 Task: Look for products in the category "Hot Dogs & Sausages" from the brand "Amylu".
Action: Mouse moved to (28, 143)
Screenshot: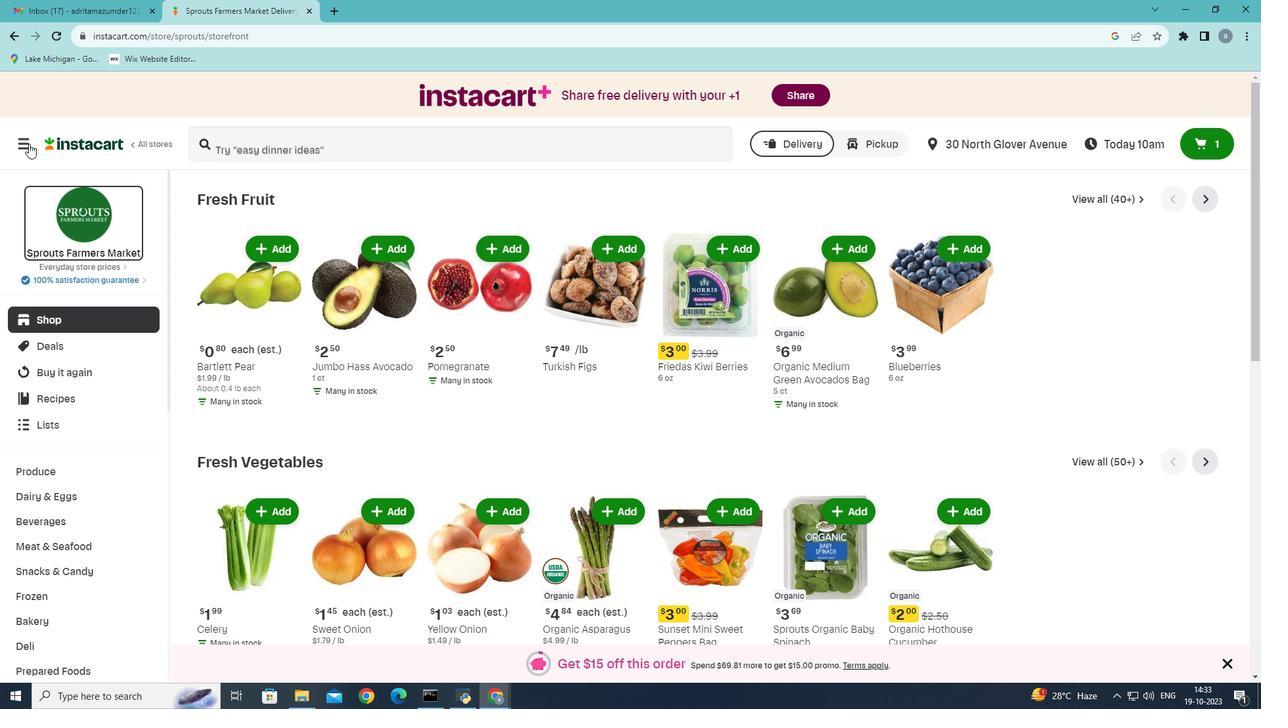 
Action: Mouse pressed left at (28, 143)
Screenshot: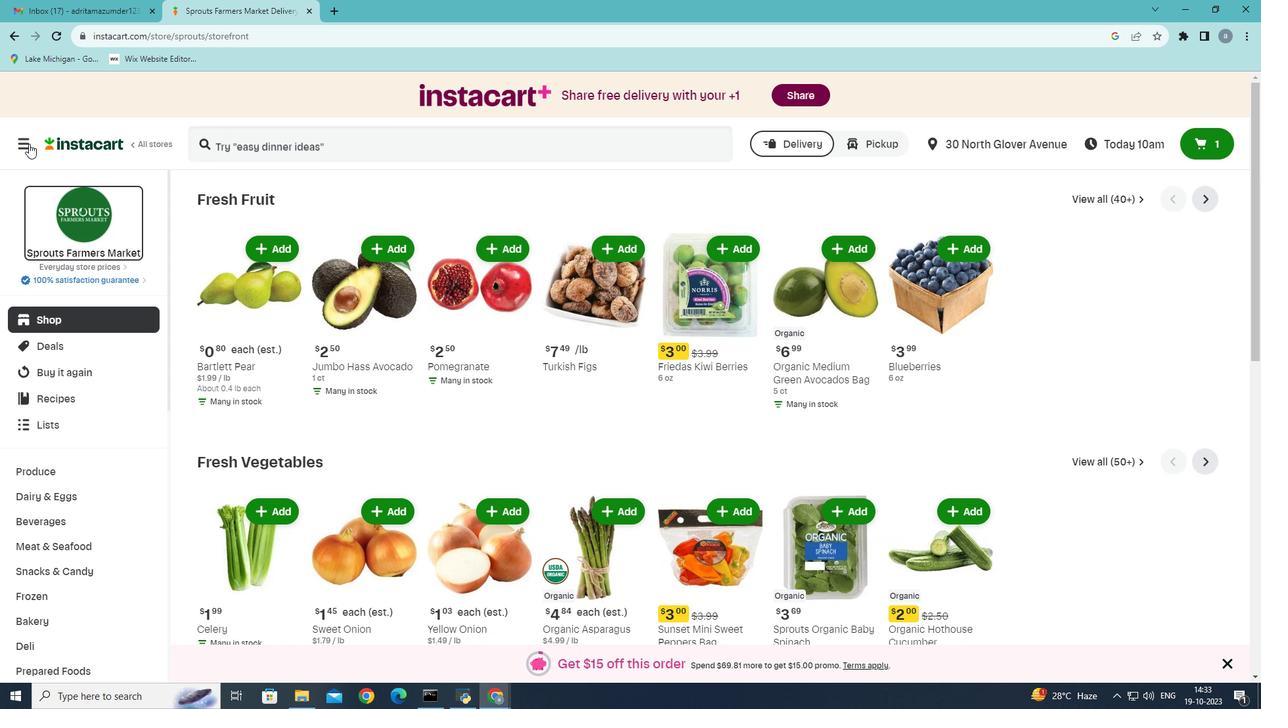 
Action: Mouse moved to (42, 377)
Screenshot: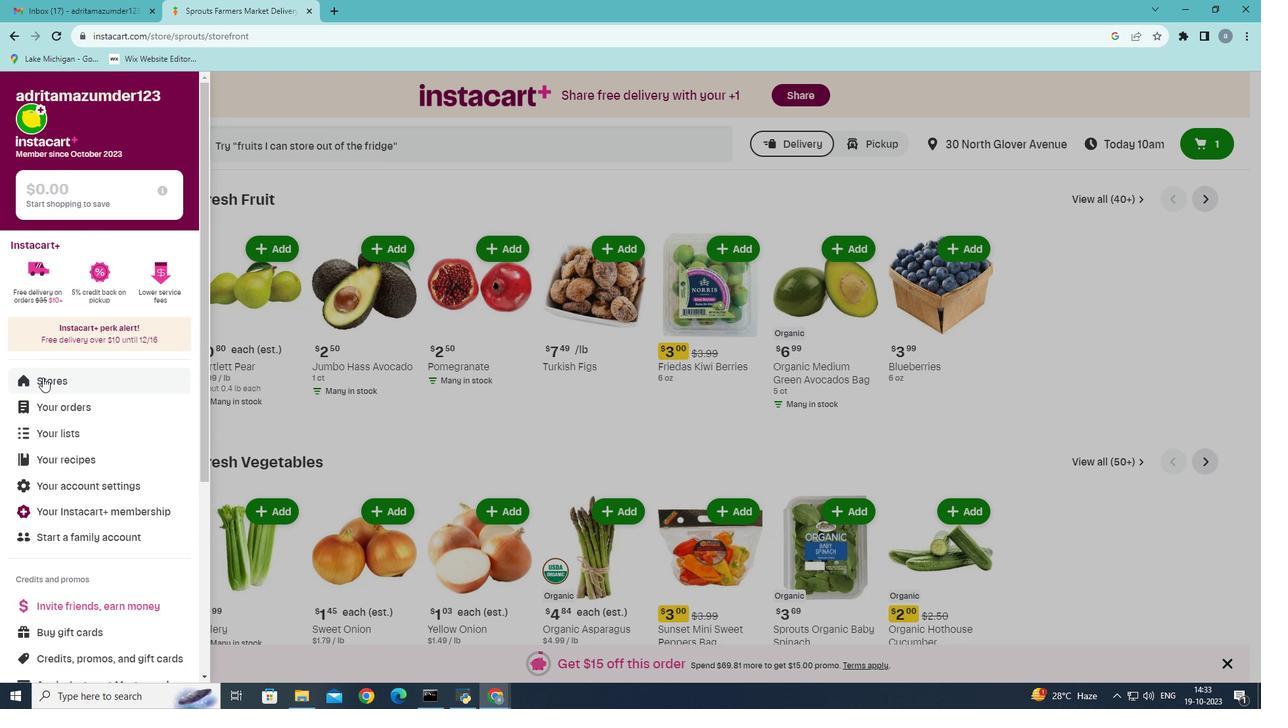 
Action: Mouse pressed left at (42, 377)
Screenshot: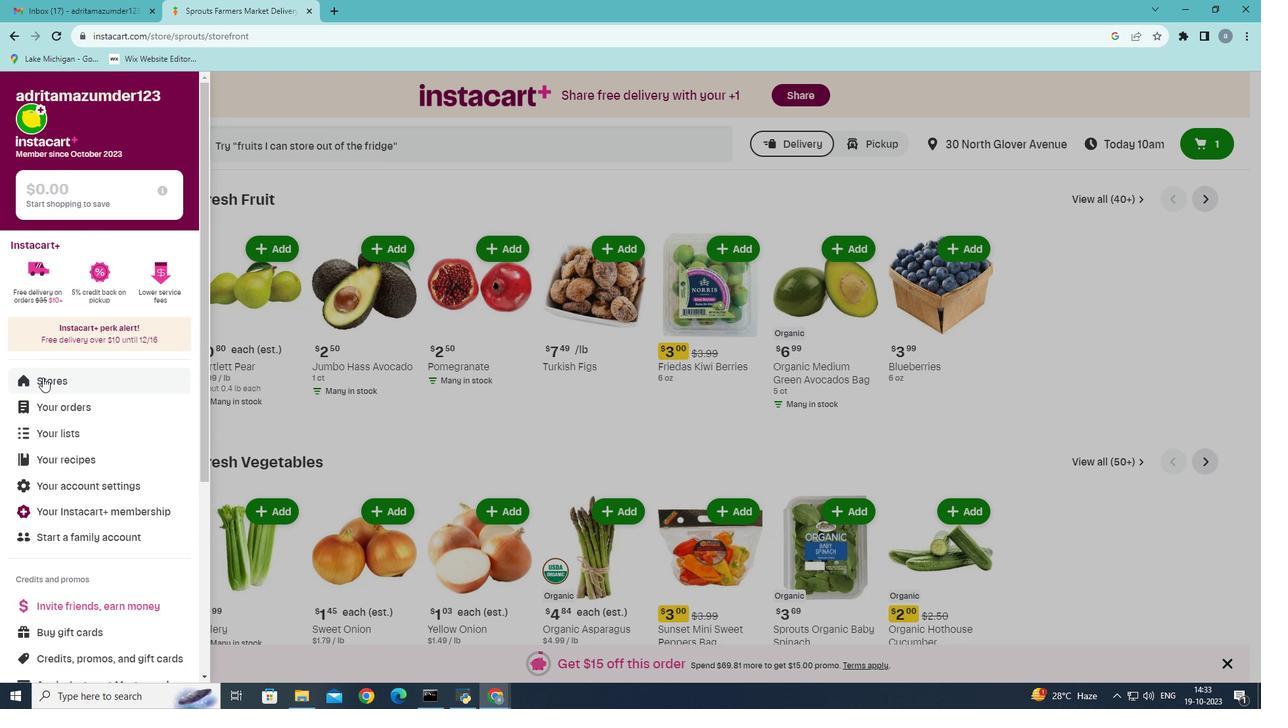 
Action: Mouse moved to (309, 156)
Screenshot: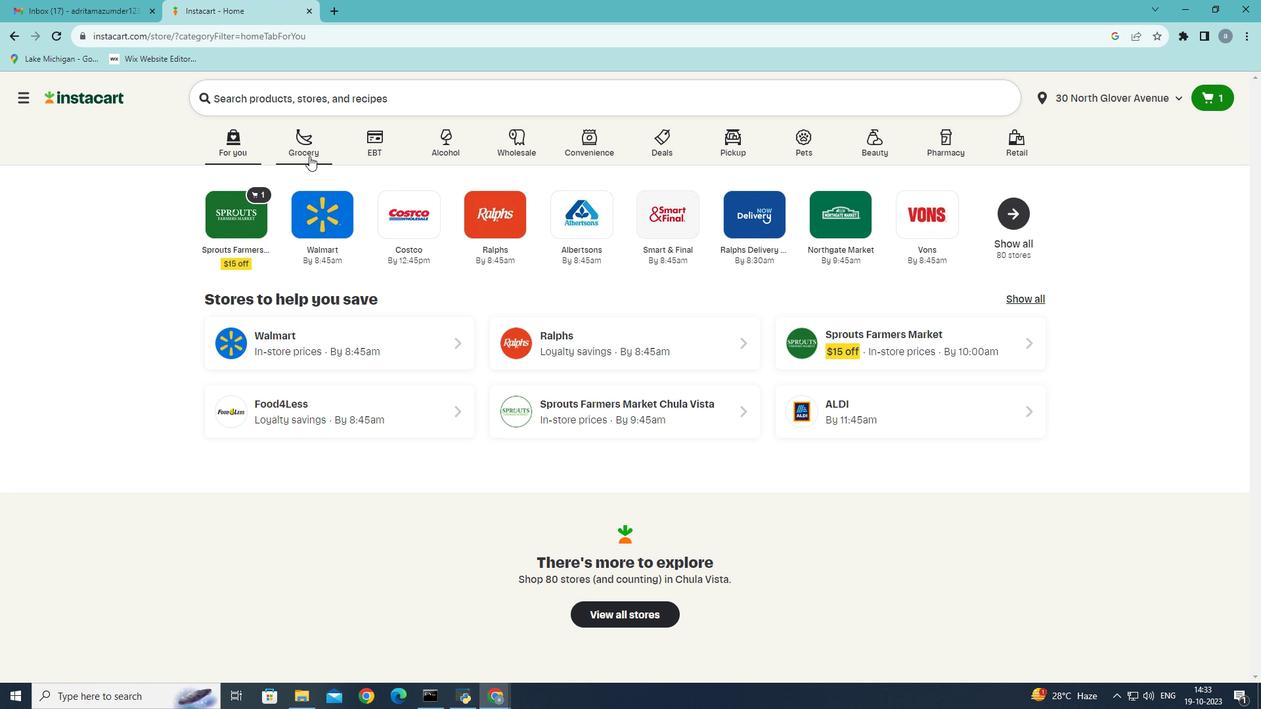 
Action: Mouse pressed left at (309, 156)
Screenshot: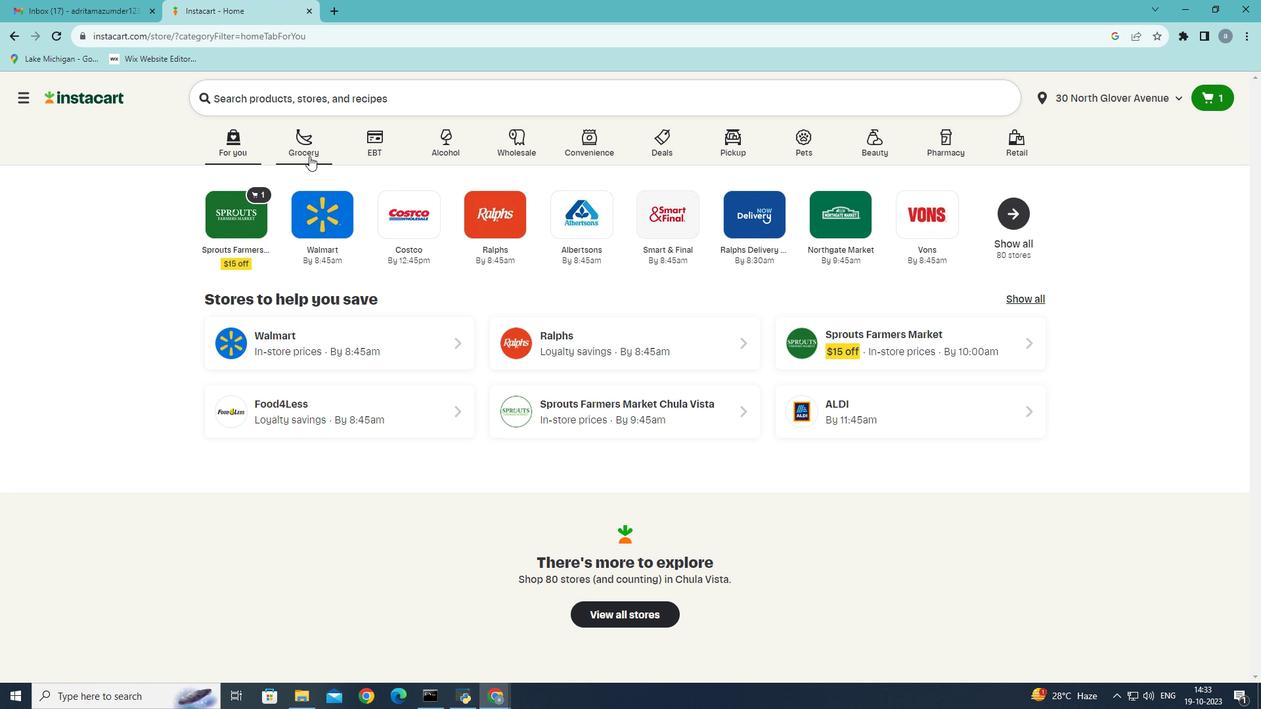 
Action: Mouse moved to (262, 385)
Screenshot: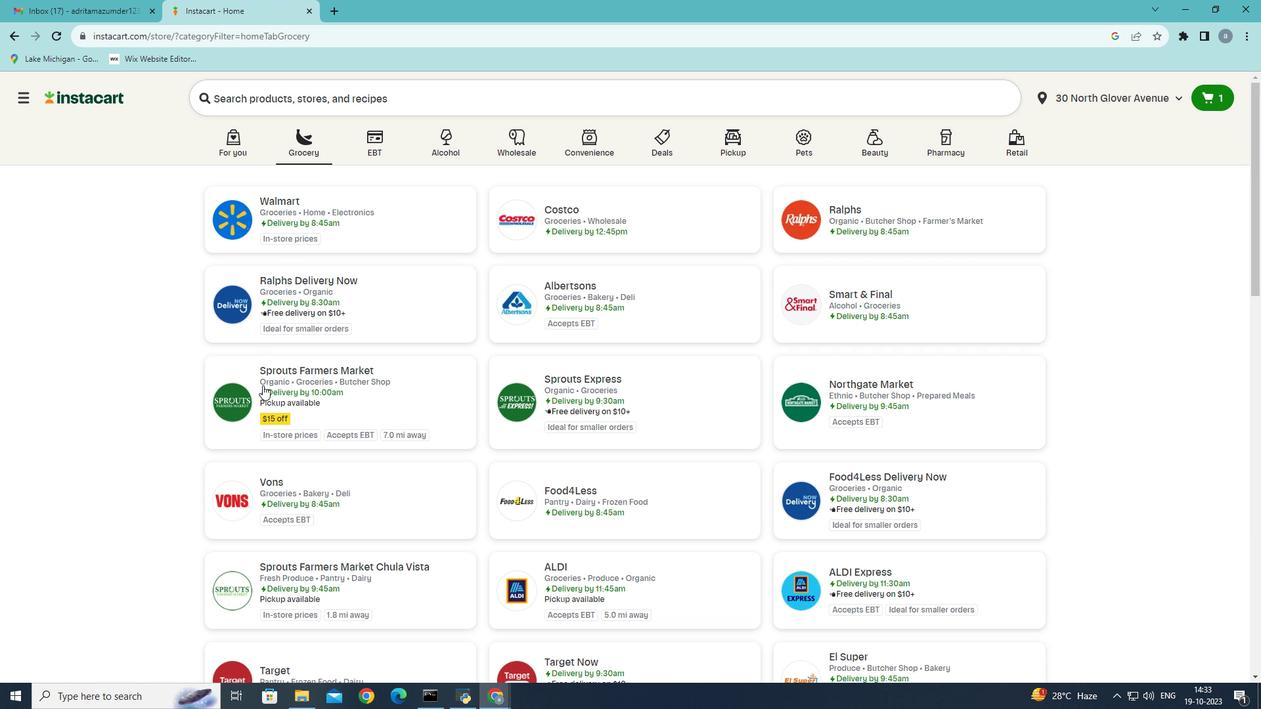 
Action: Mouse pressed left at (262, 385)
Screenshot: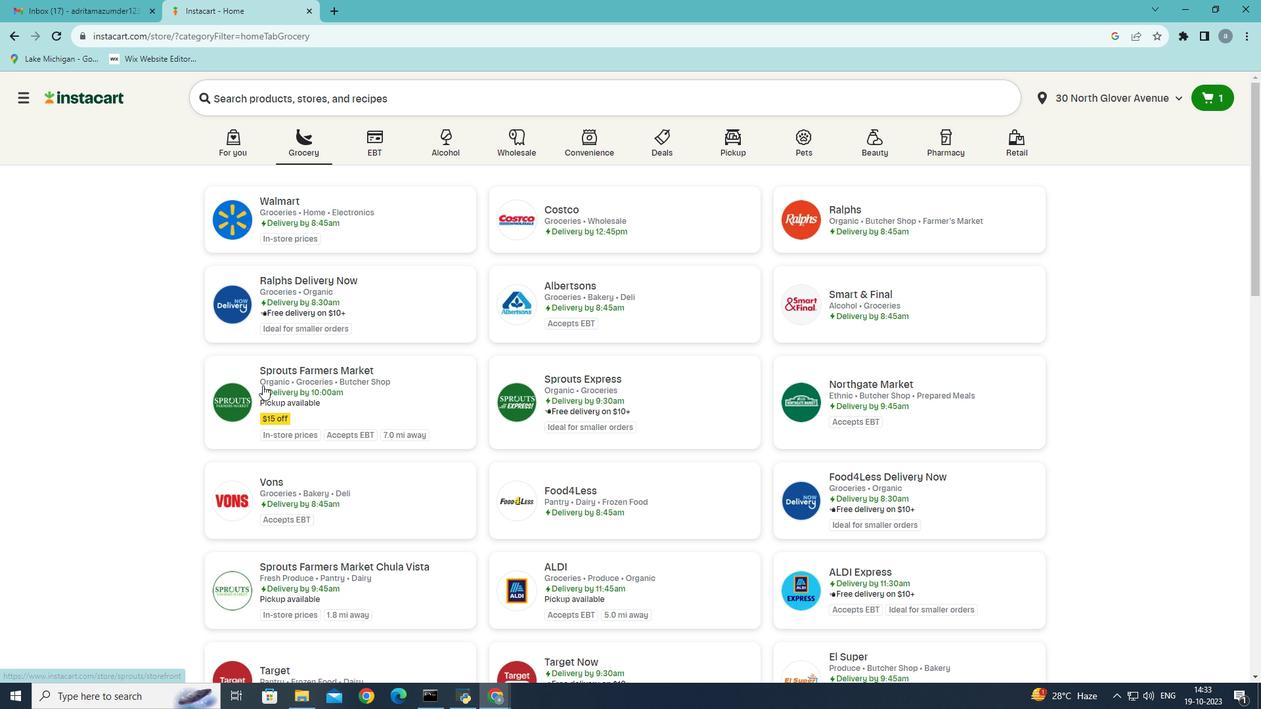 
Action: Mouse moved to (56, 546)
Screenshot: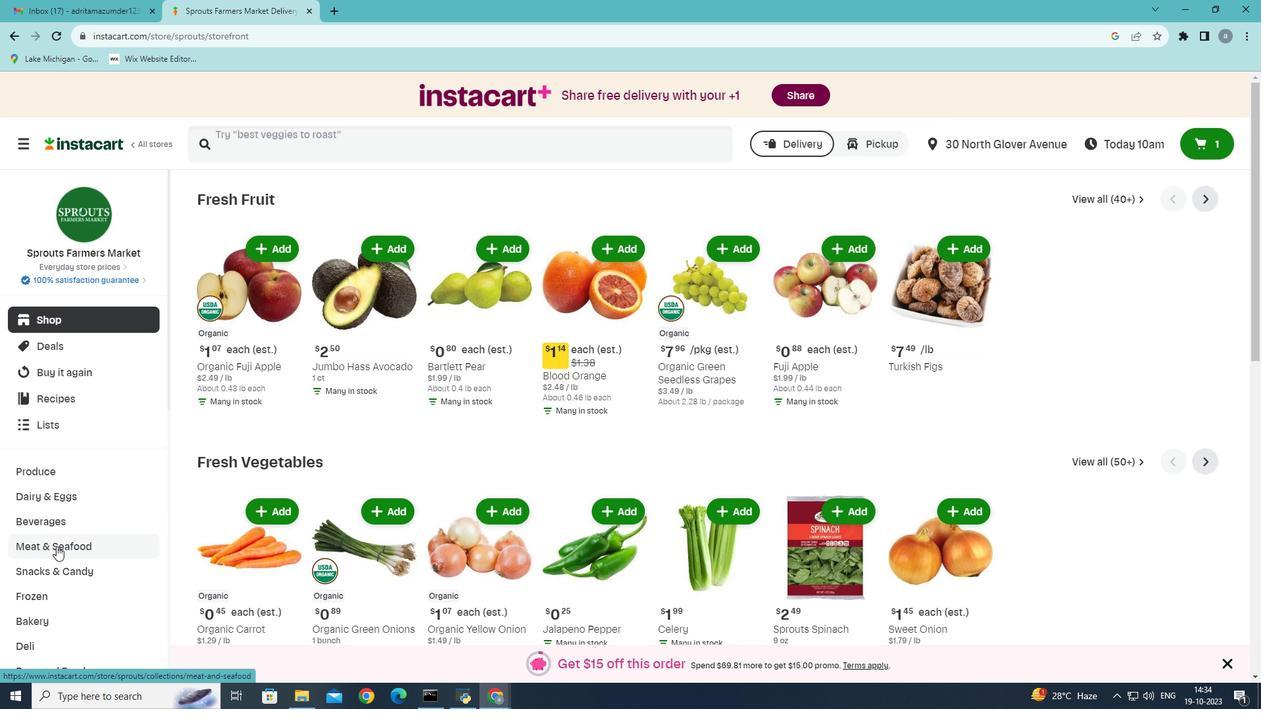 
Action: Mouse pressed left at (56, 546)
Screenshot: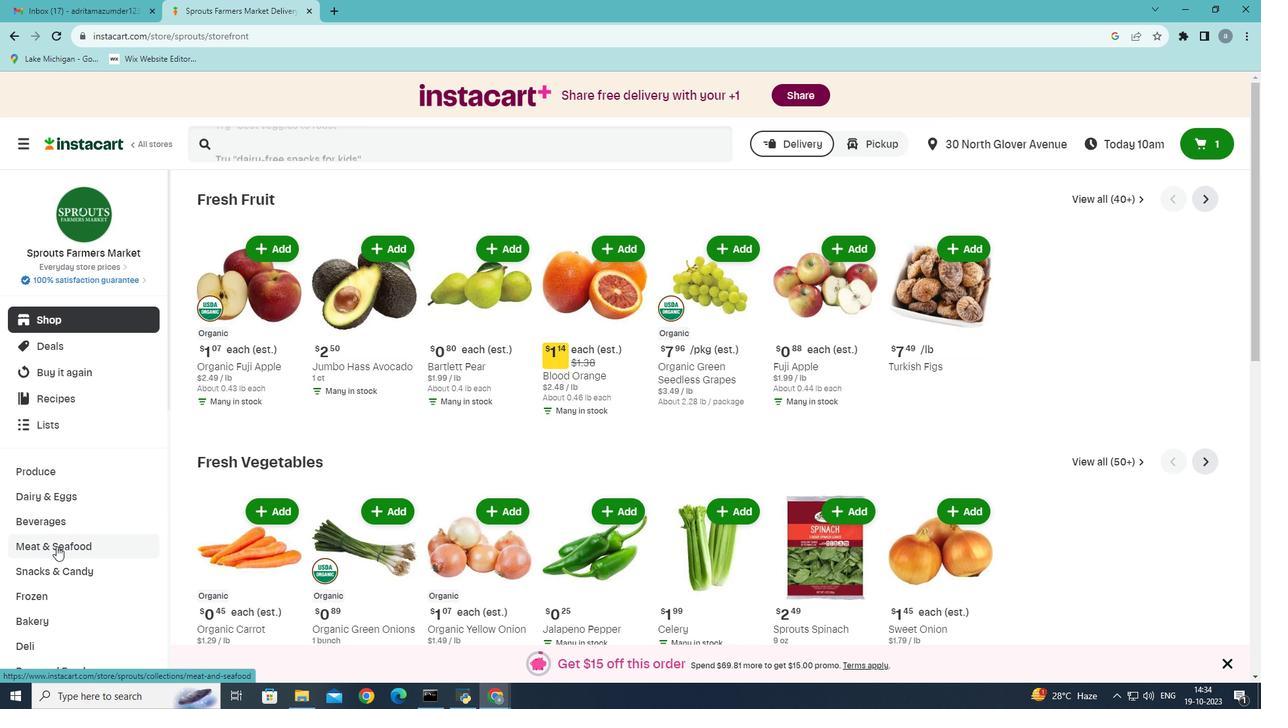 
Action: Mouse moved to (660, 233)
Screenshot: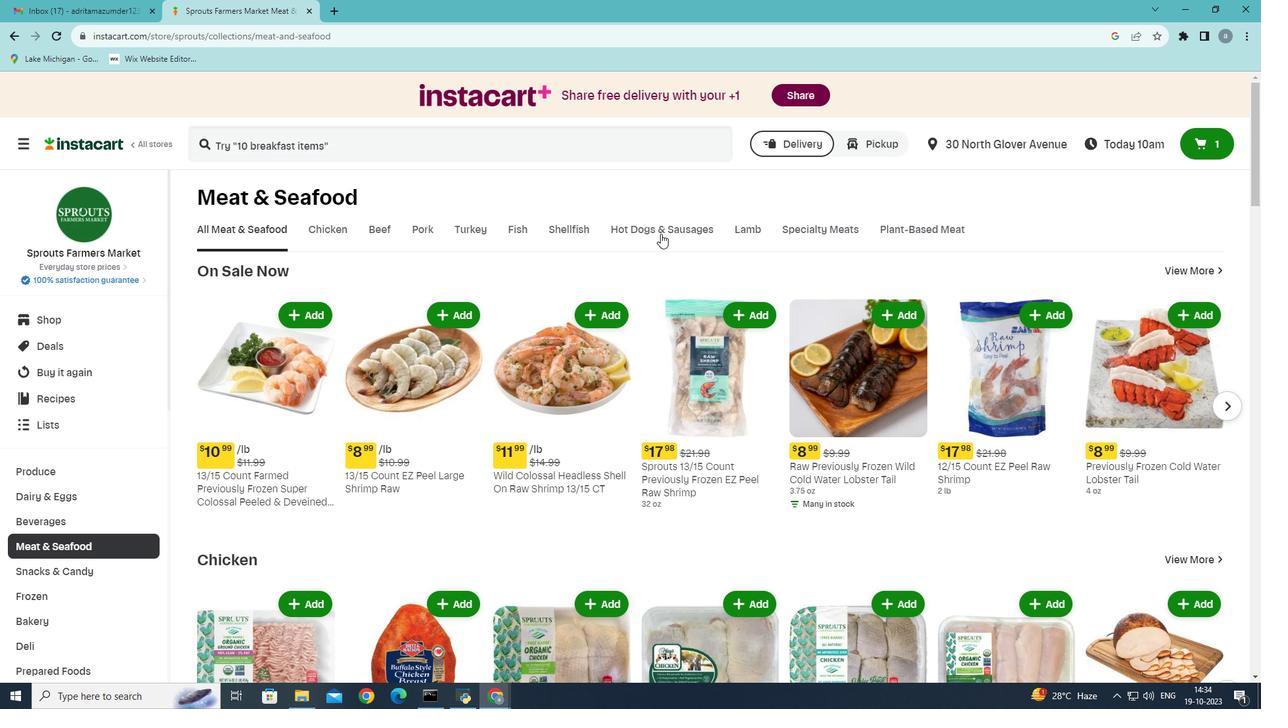 
Action: Mouse pressed left at (660, 233)
Screenshot: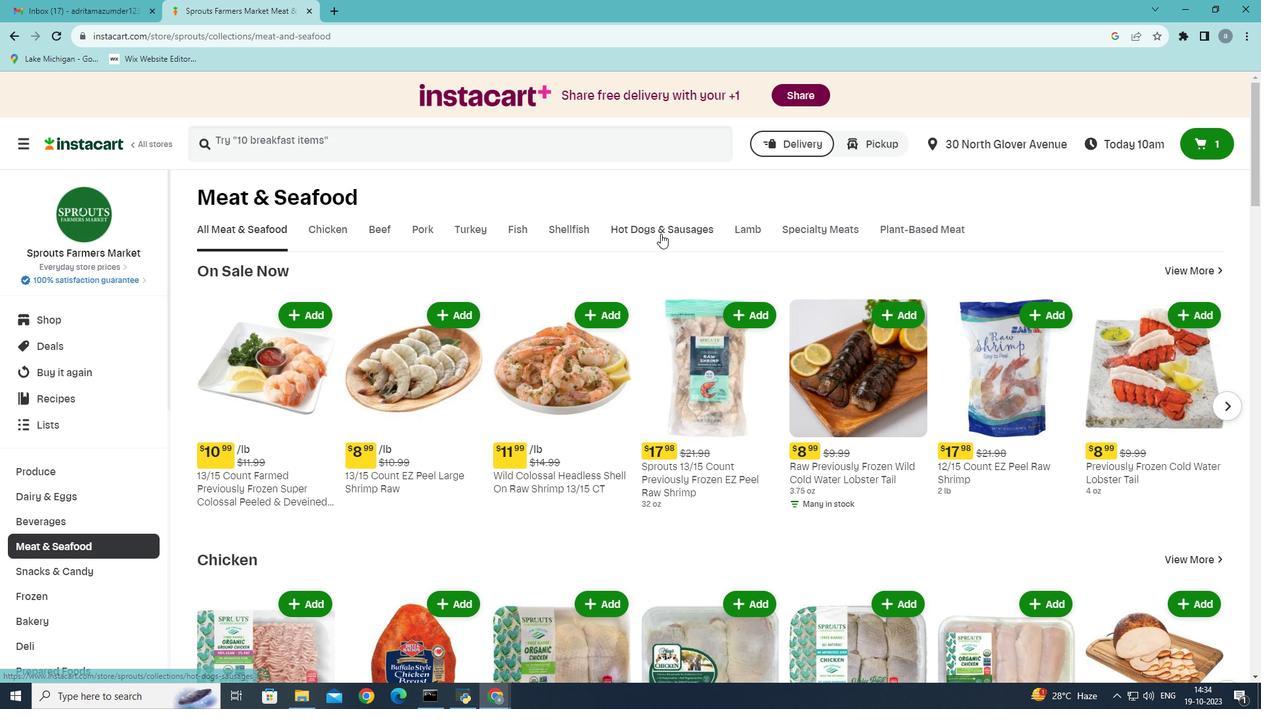 
Action: Mouse moved to (304, 278)
Screenshot: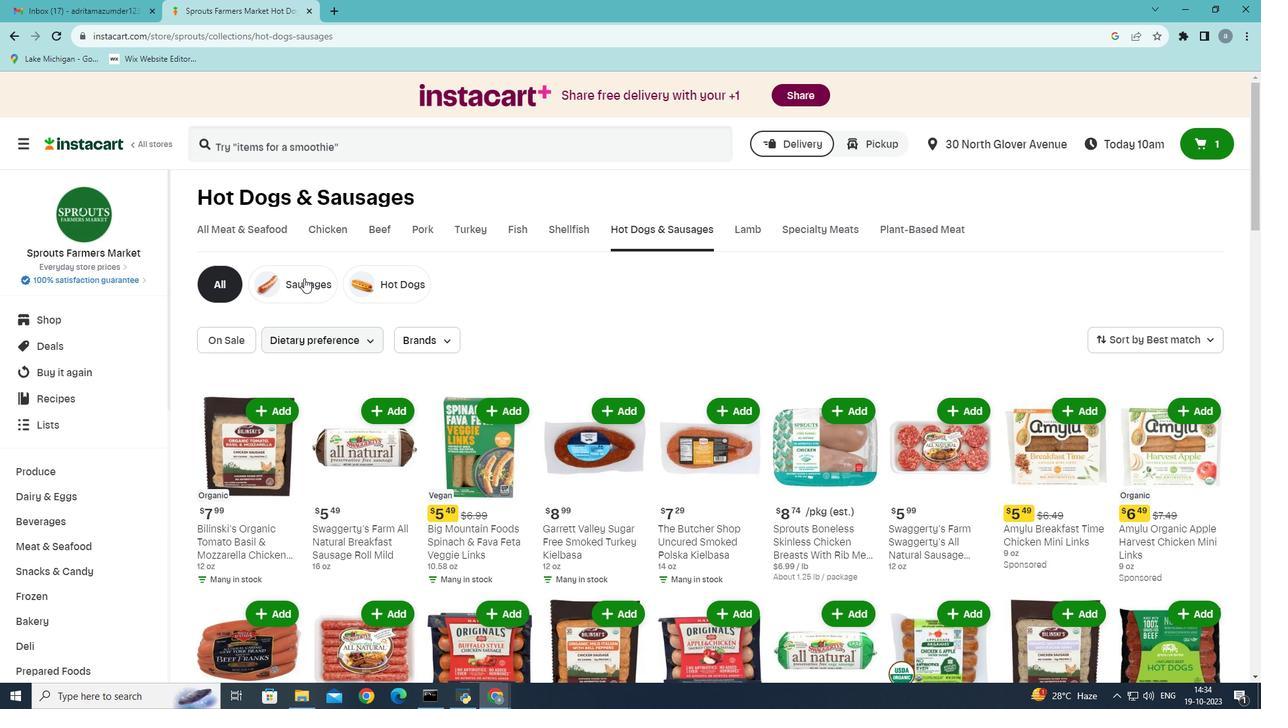 
Action: Mouse pressed left at (304, 278)
Screenshot: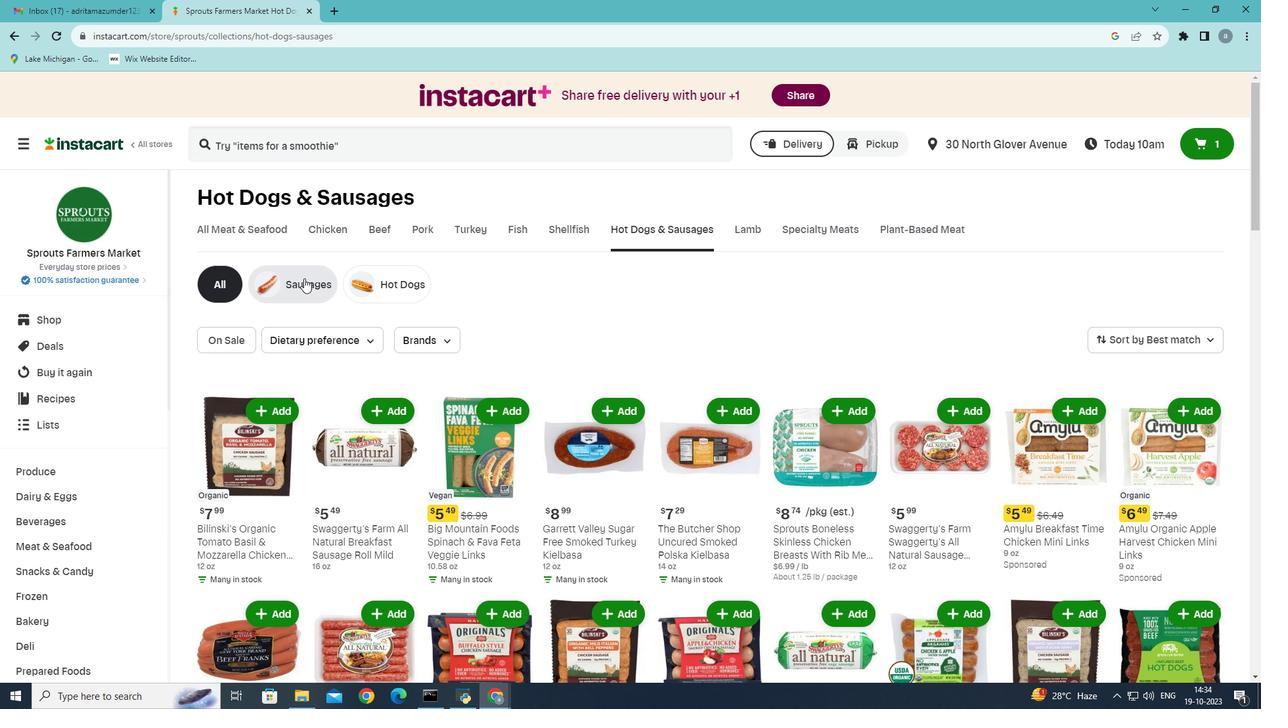 
Action: Mouse moved to (446, 344)
Screenshot: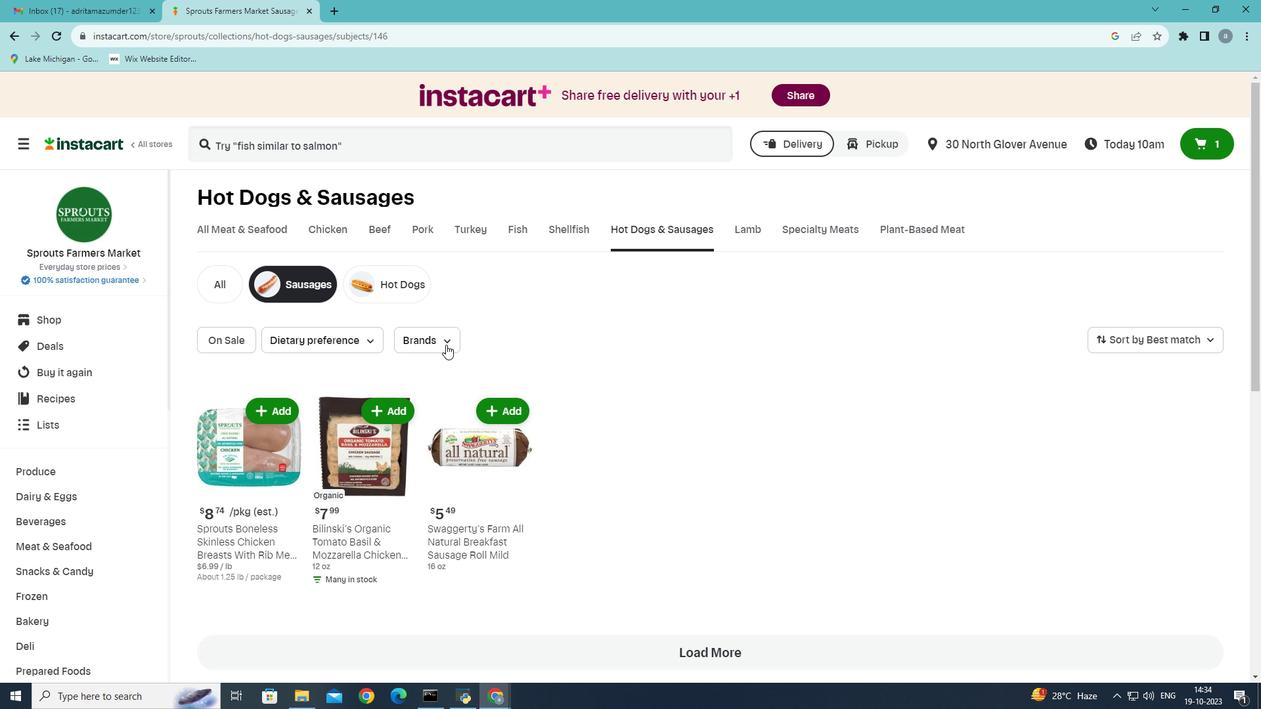 
Action: Mouse pressed left at (446, 344)
Screenshot: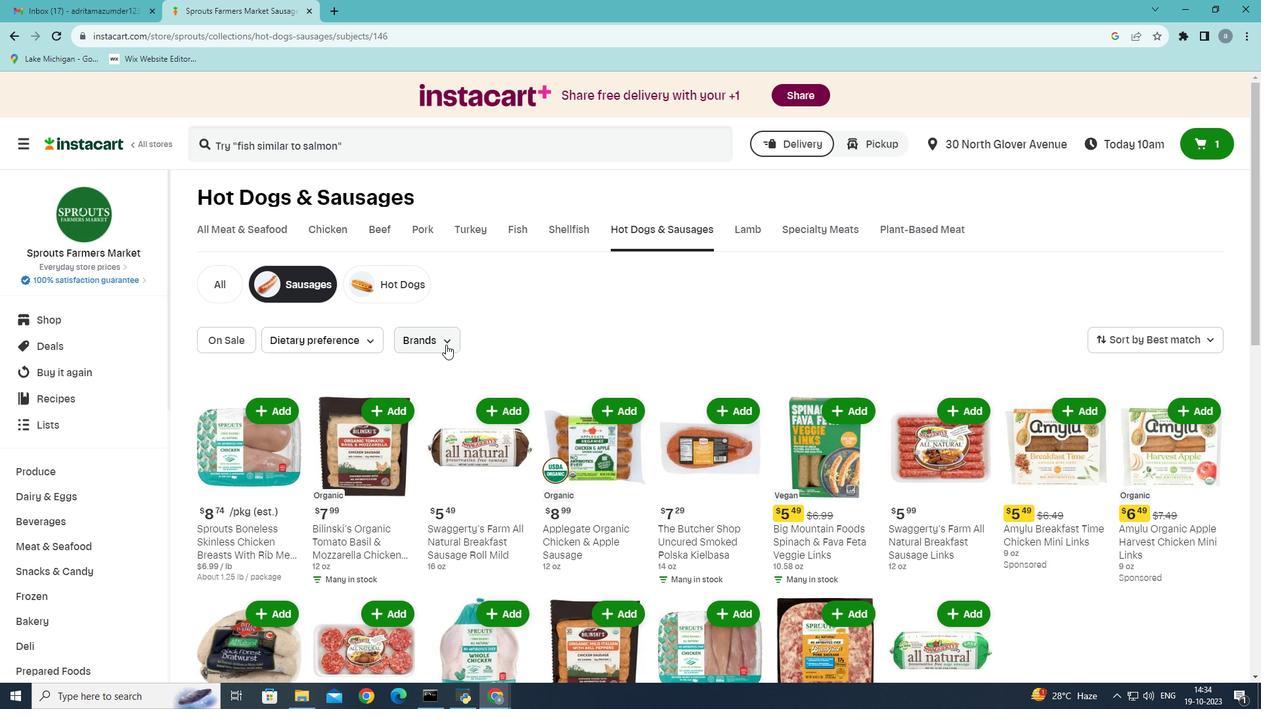 
Action: Mouse moved to (451, 448)
Screenshot: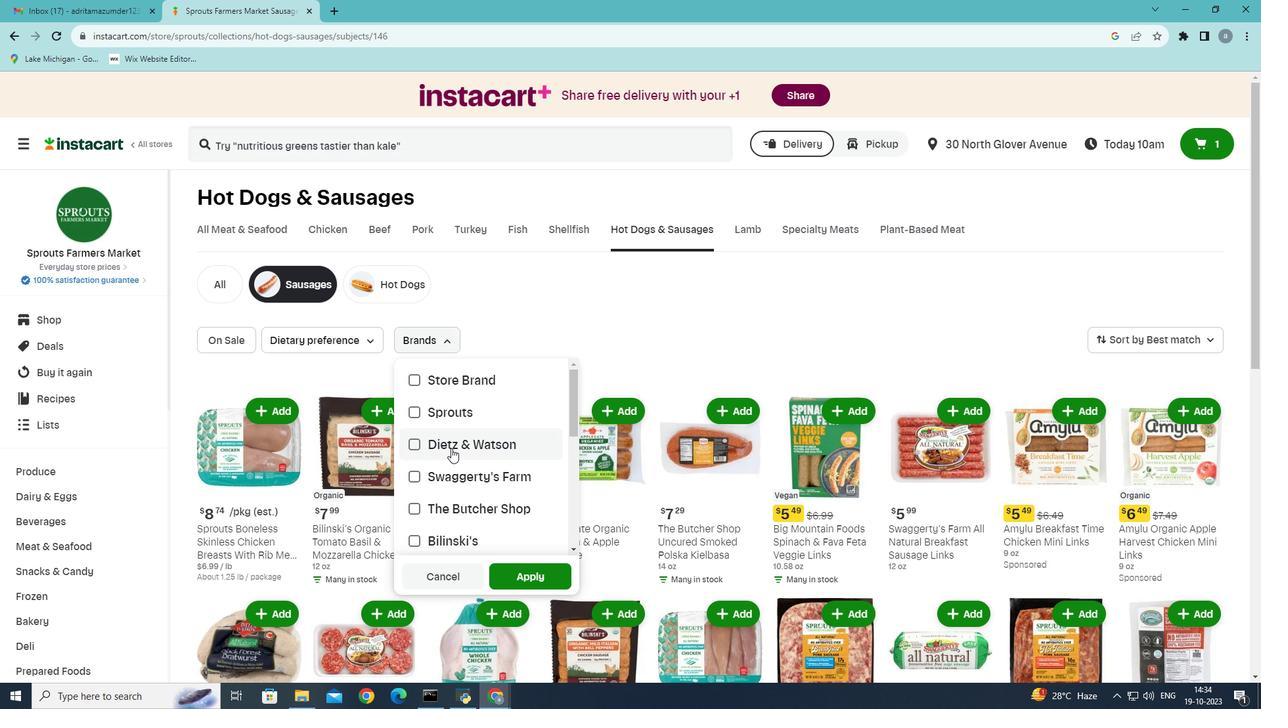 
Action: Mouse scrolled (451, 448) with delta (0, 0)
Screenshot: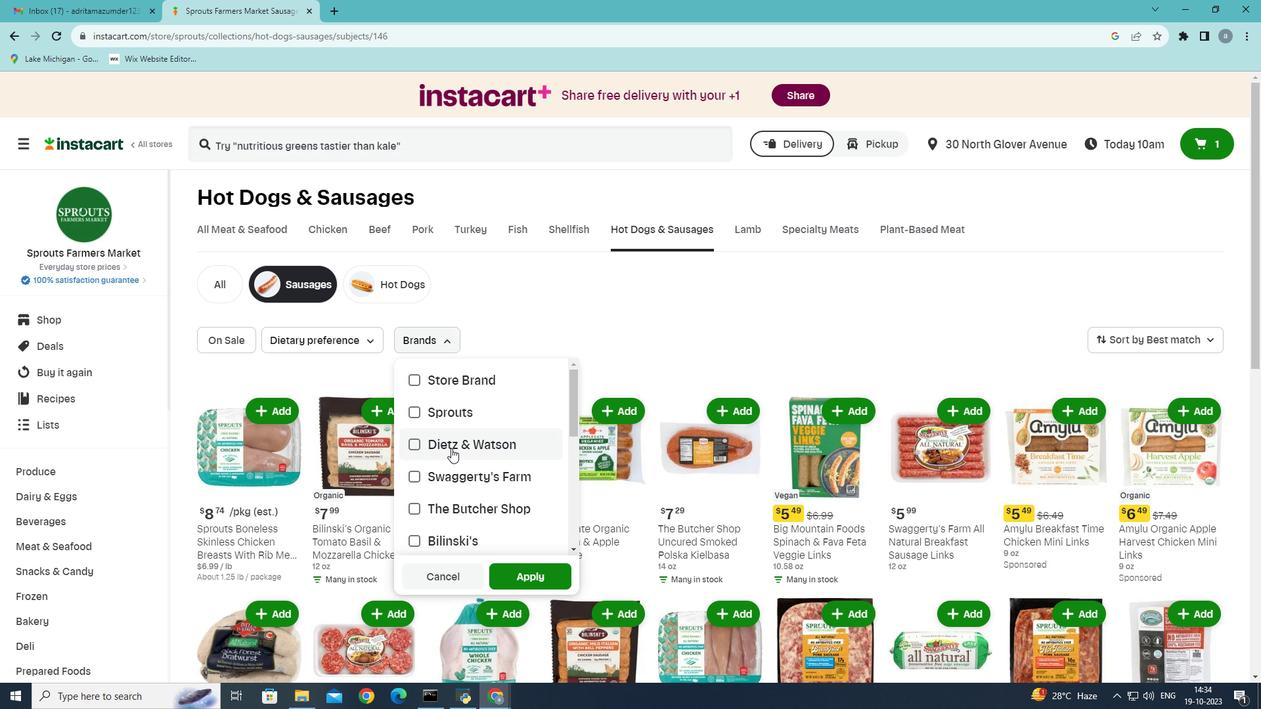 
Action: Mouse moved to (452, 449)
Screenshot: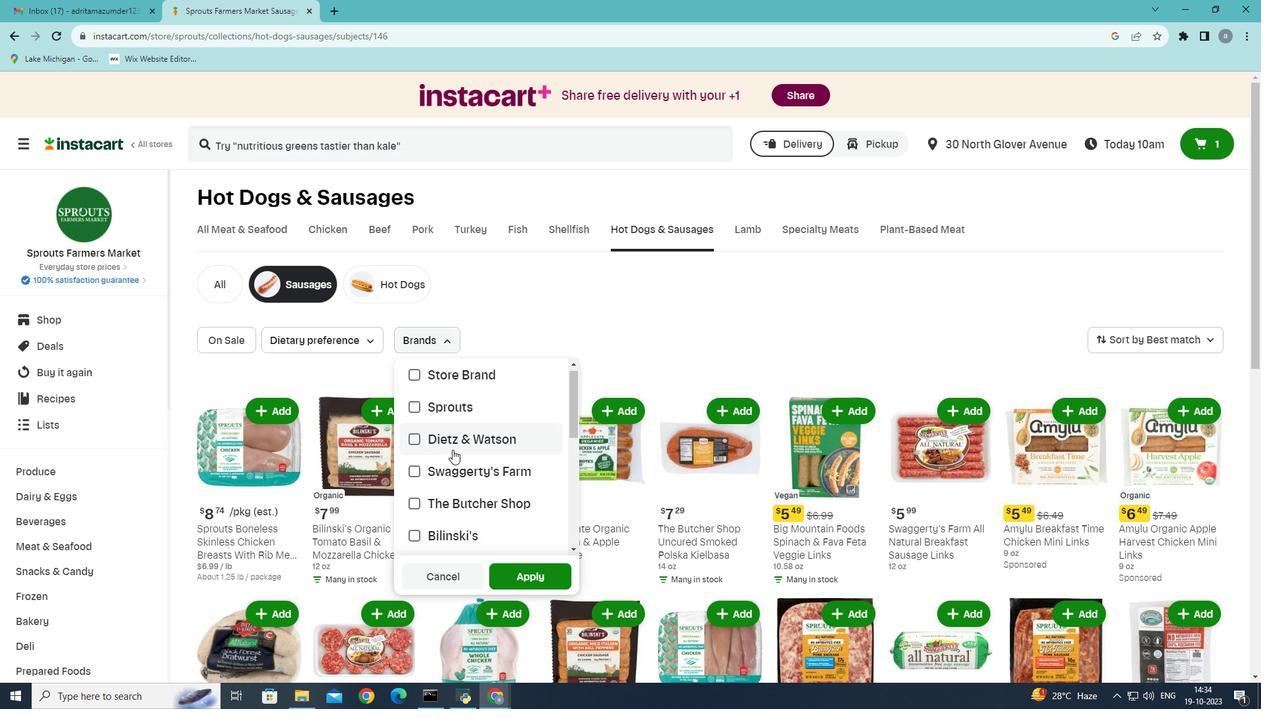 
Action: Mouse scrolled (452, 449) with delta (0, 0)
Screenshot: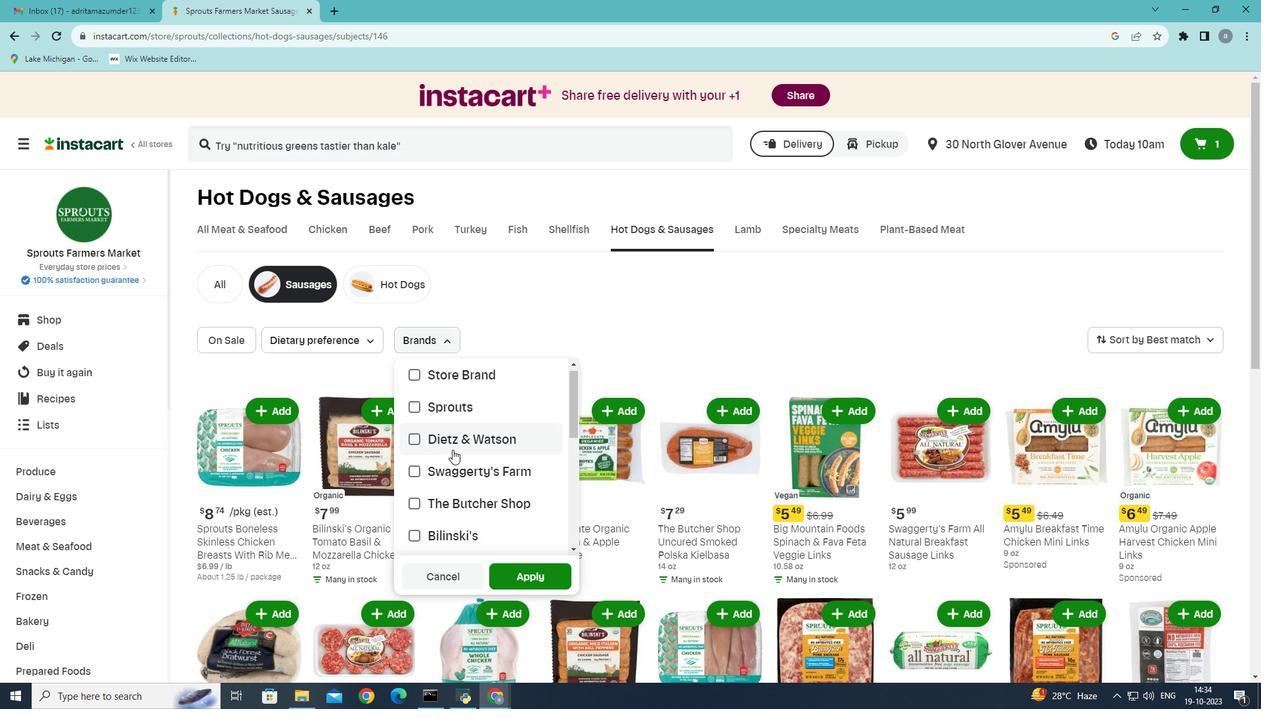 
Action: Mouse moved to (453, 449)
Screenshot: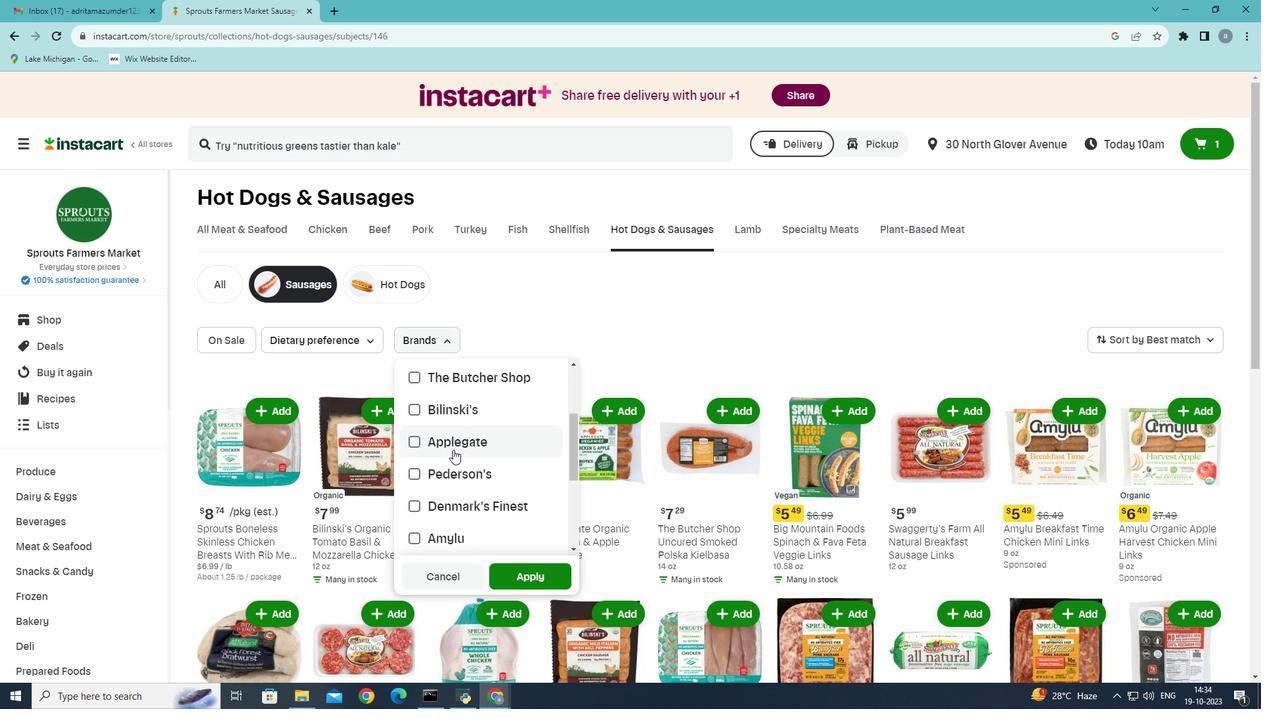 
Action: Mouse scrolled (453, 449) with delta (0, 0)
Screenshot: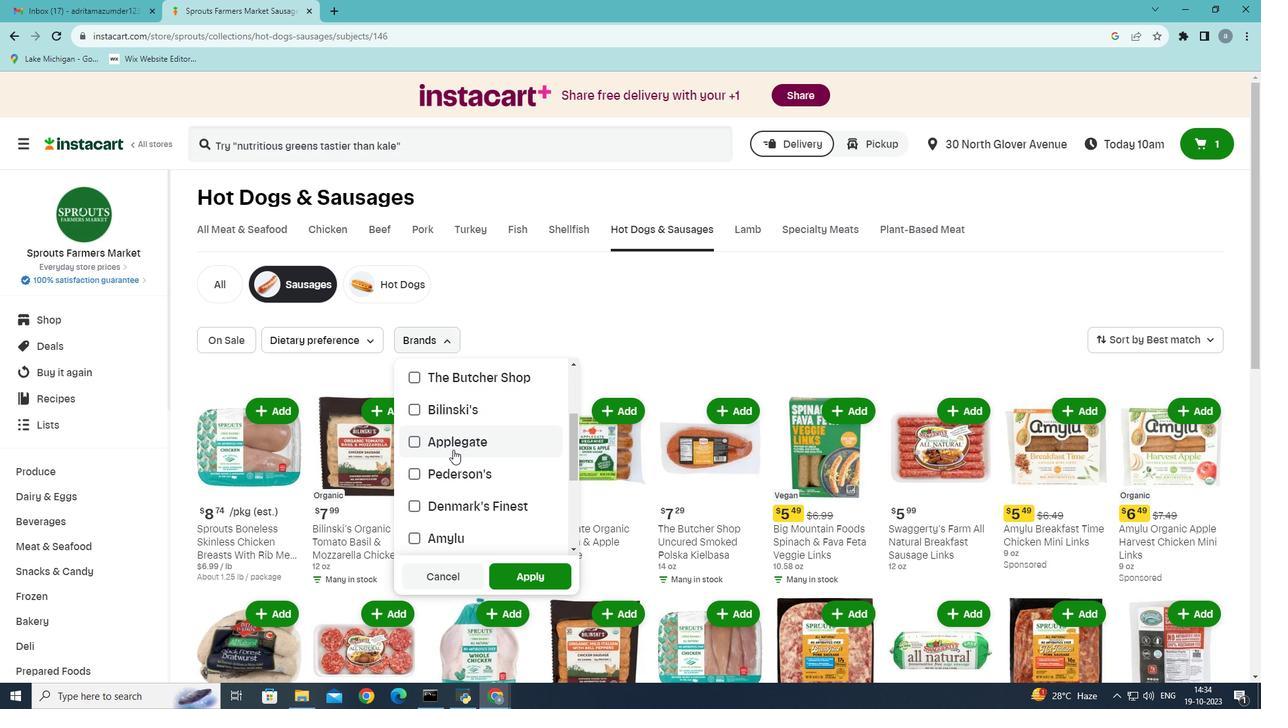 
Action: Mouse scrolled (453, 449) with delta (0, 0)
Screenshot: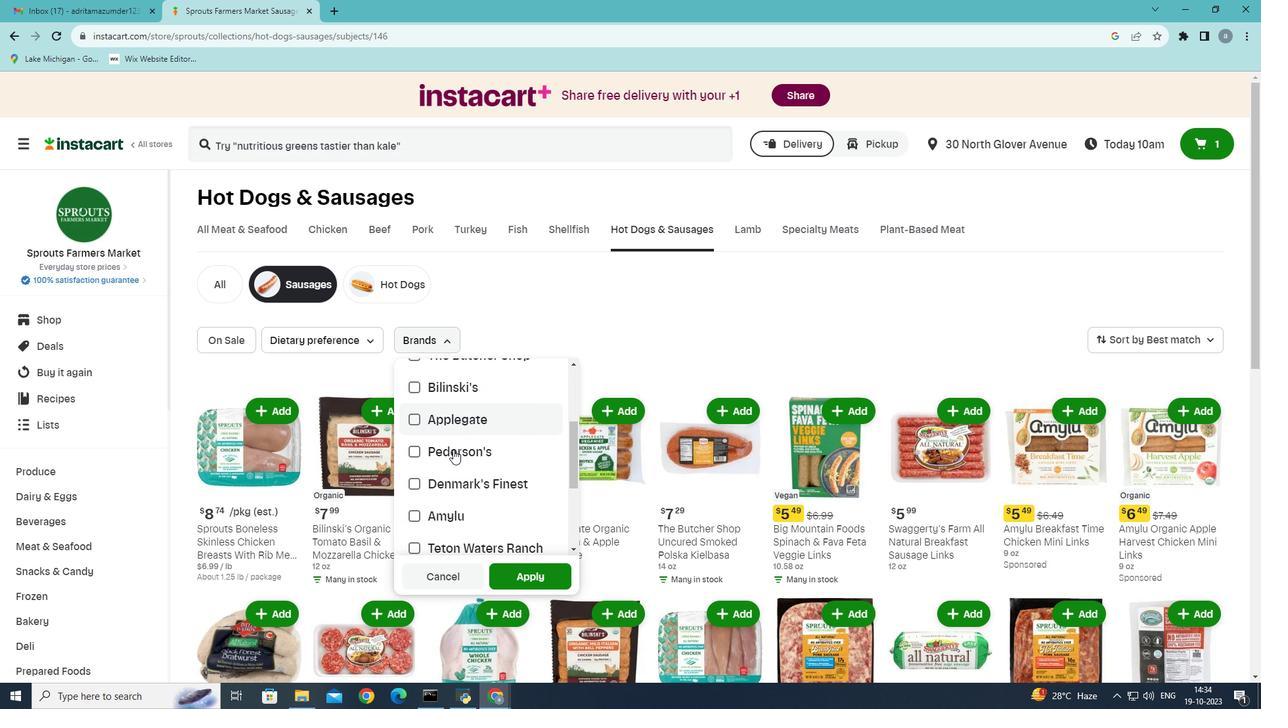 
Action: Mouse scrolled (453, 449) with delta (0, 0)
Screenshot: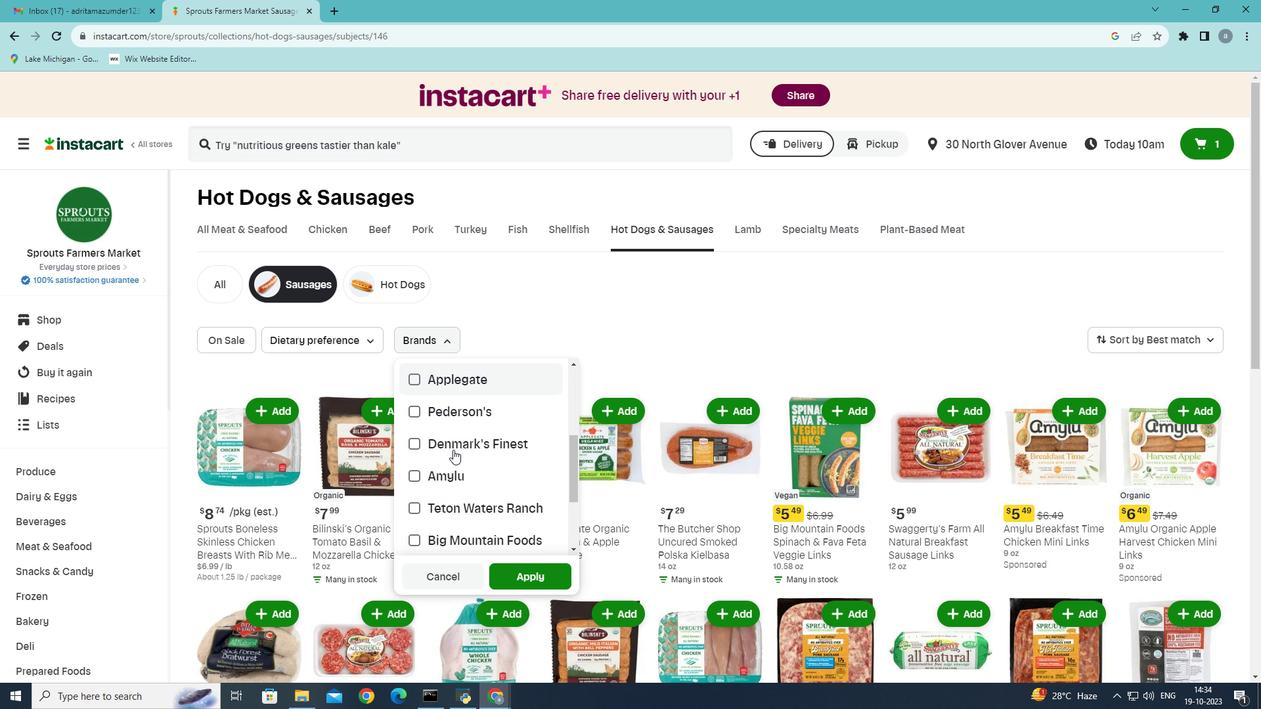 
Action: Mouse moved to (449, 455)
Screenshot: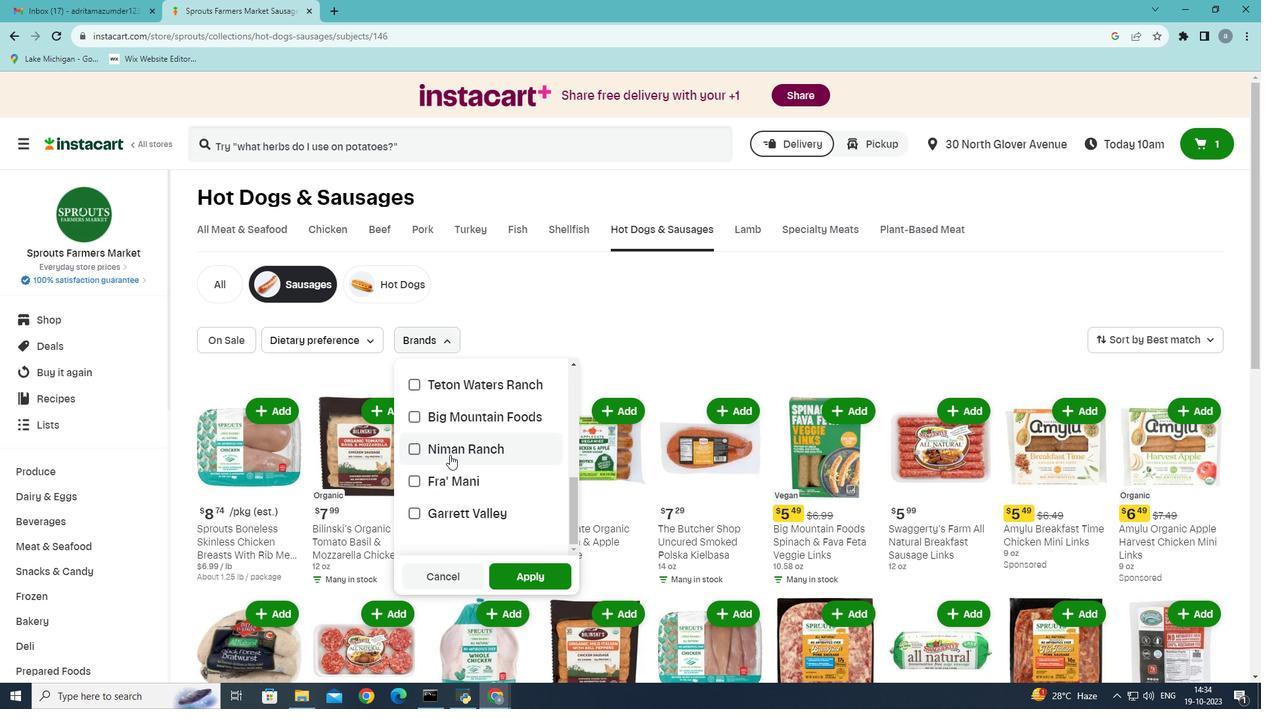 
Action: Mouse scrolled (449, 455) with delta (0, 0)
Screenshot: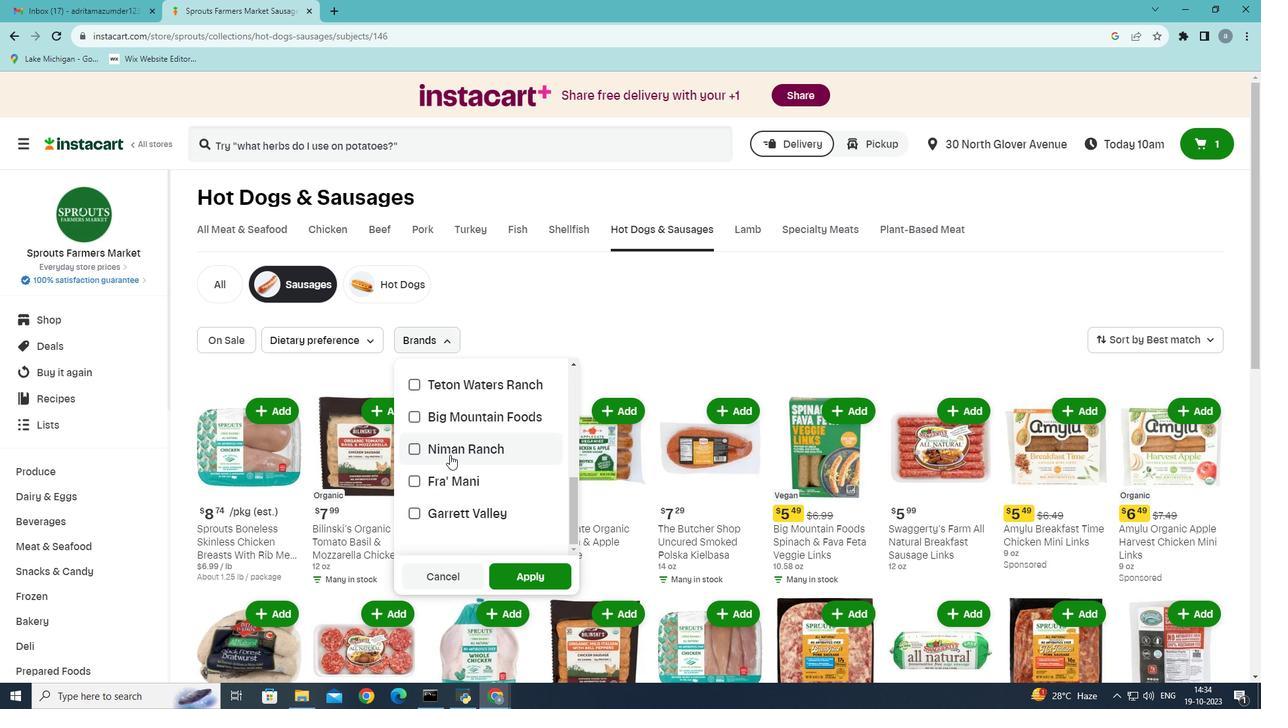 
Action: Mouse moved to (416, 415)
Screenshot: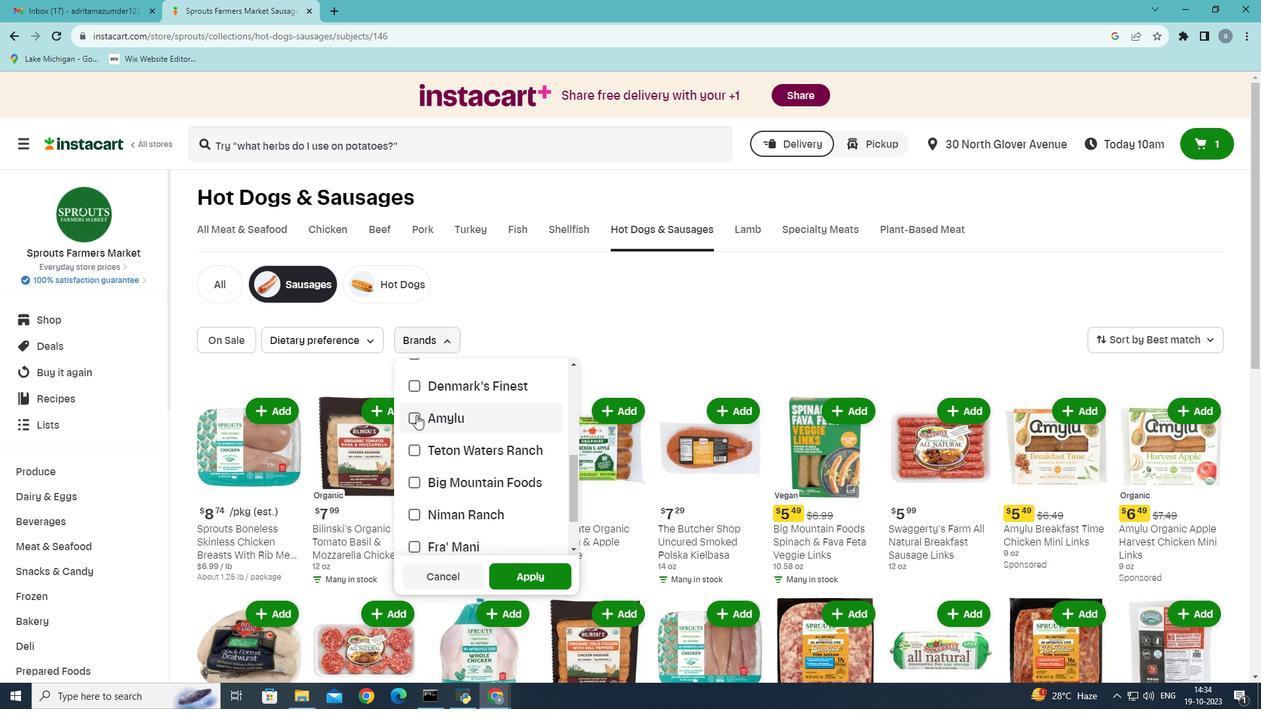 
Action: Mouse pressed left at (416, 415)
Screenshot: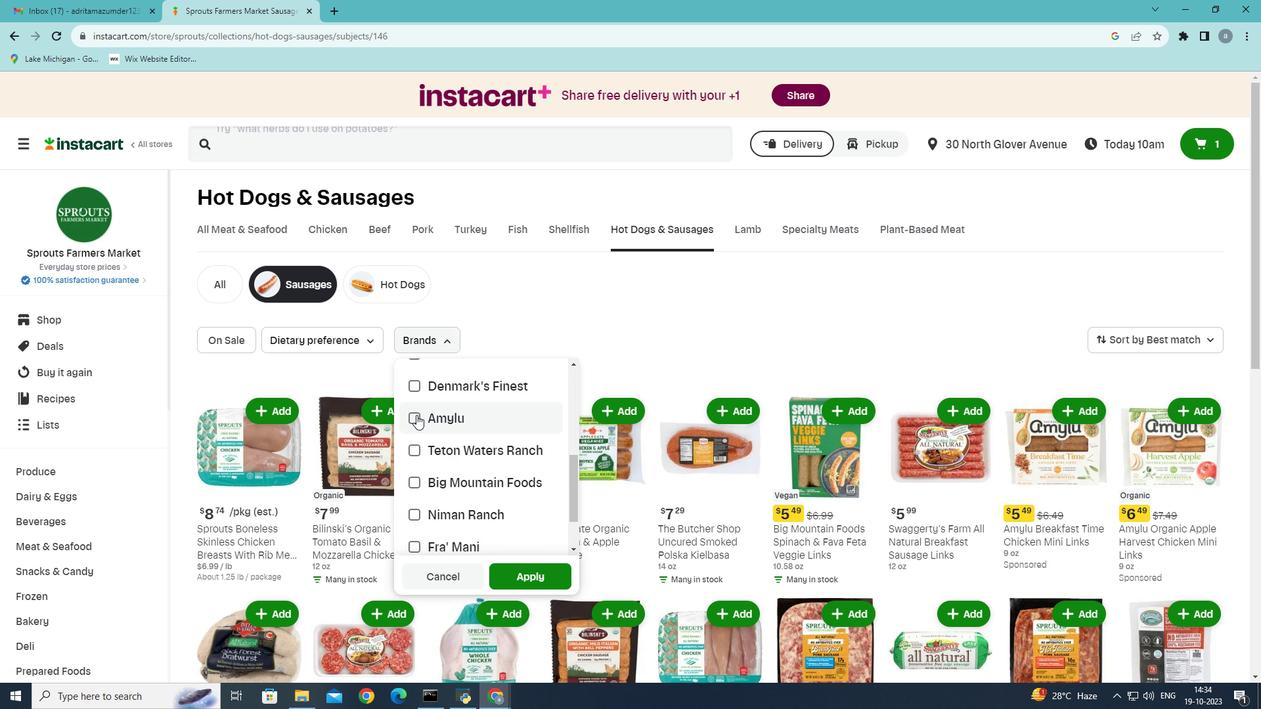 
Action: Mouse moved to (513, 580)
Screenshot: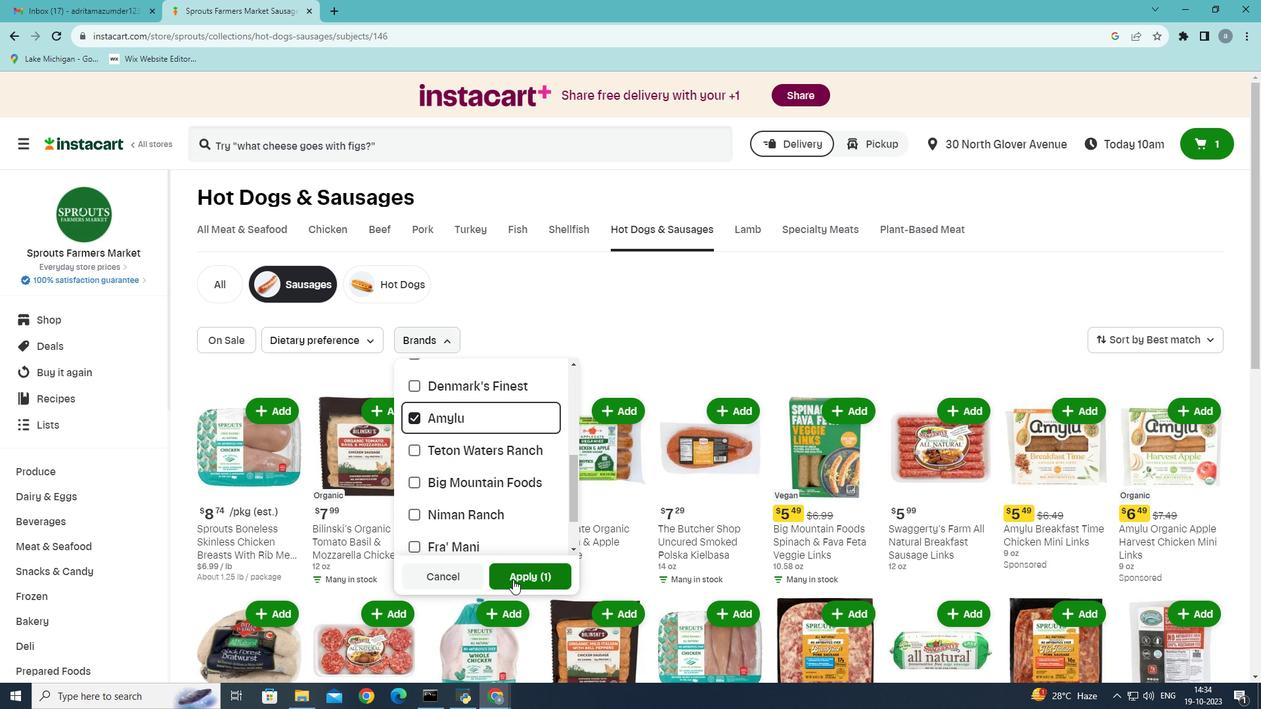 
Action: Mouse pressed left at (513, 580)
Screenshot: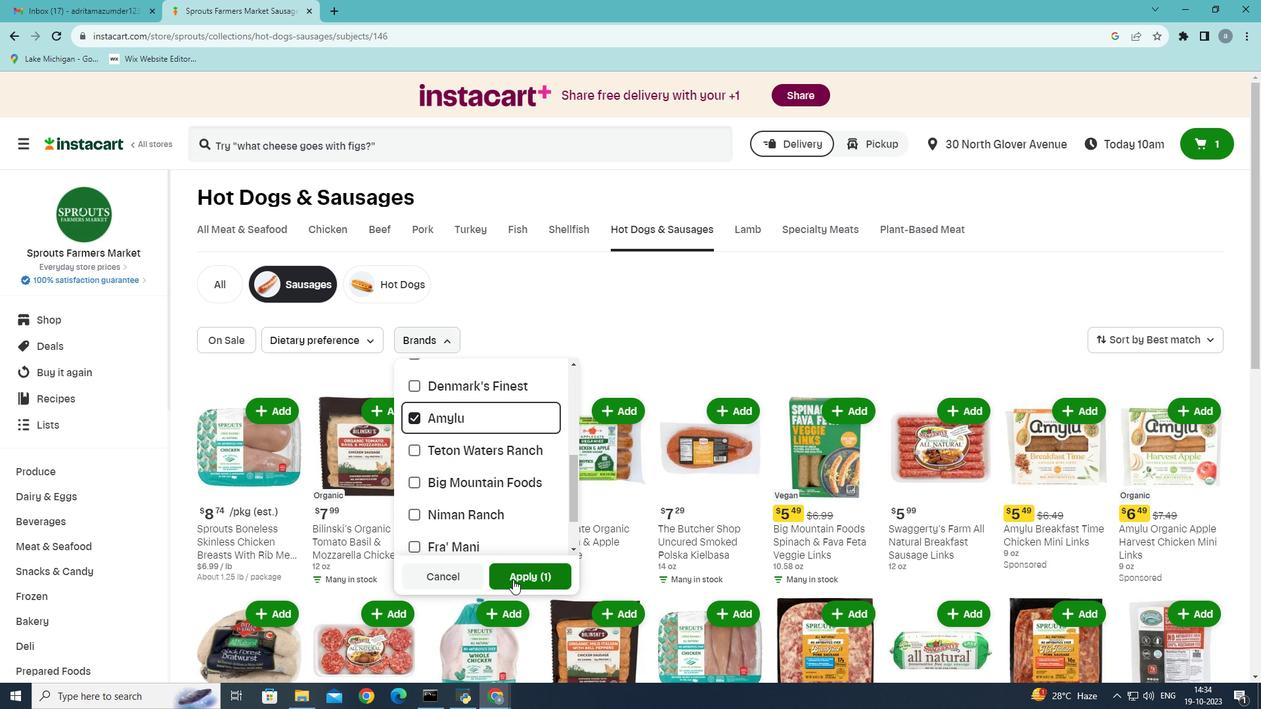 
Action: Mouse moved to (473, 528)
Screenshot: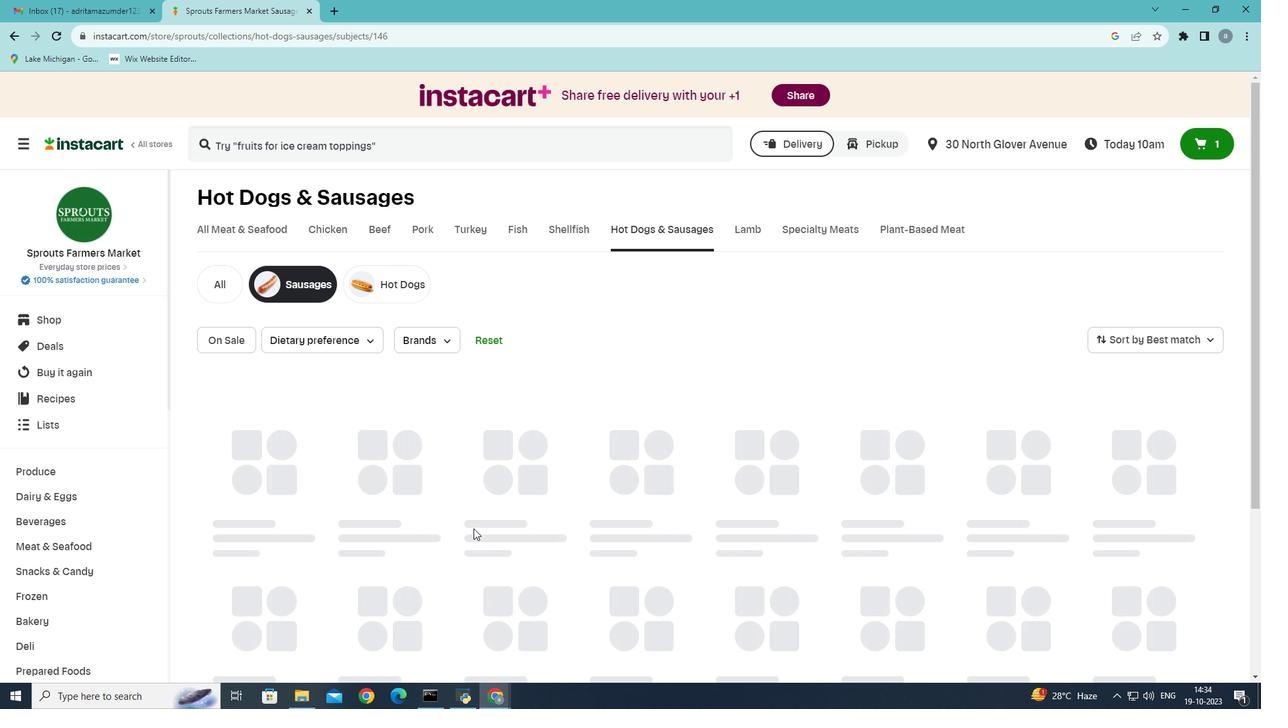 
